 Task: Use the formula "COUPNCD" in spreadsheet "Project portfolio".
Action: Mouse moved to (483, 559)
Screenshot: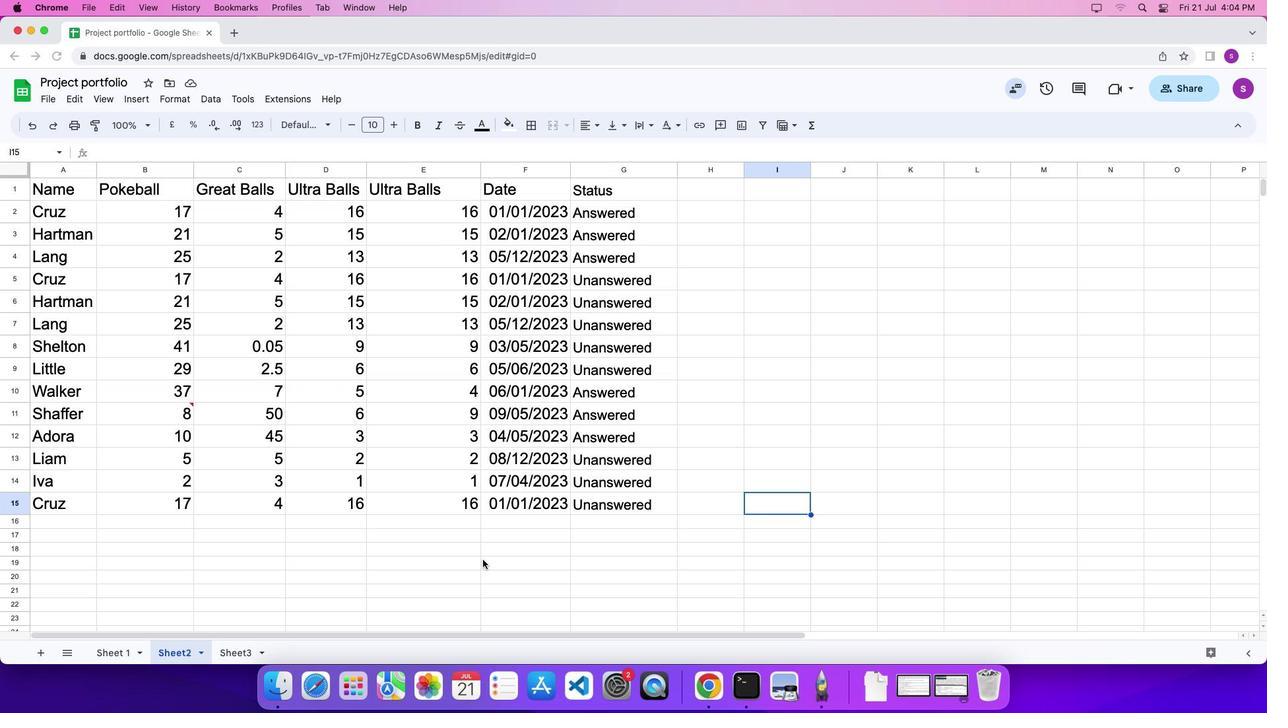 
Action: Mouse pressed left at (483, 559)
Screenshot: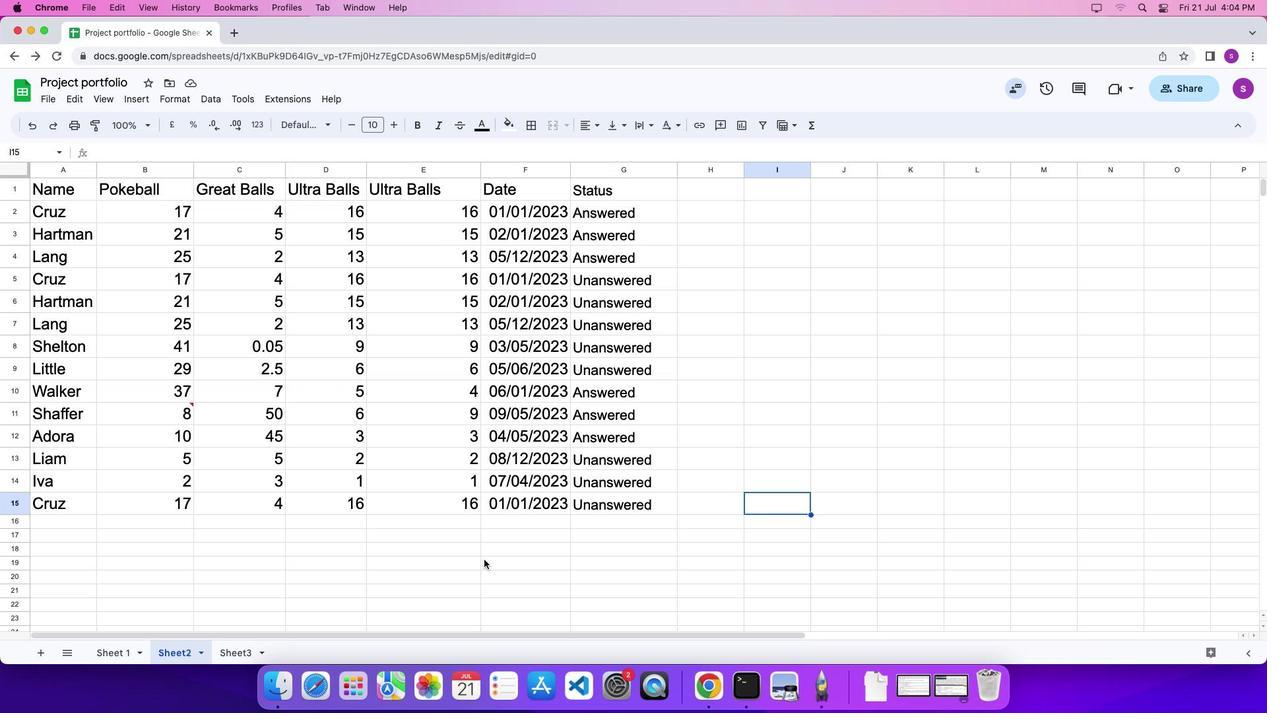 
Action: Mouse moved to (491, 563)
Screenshot: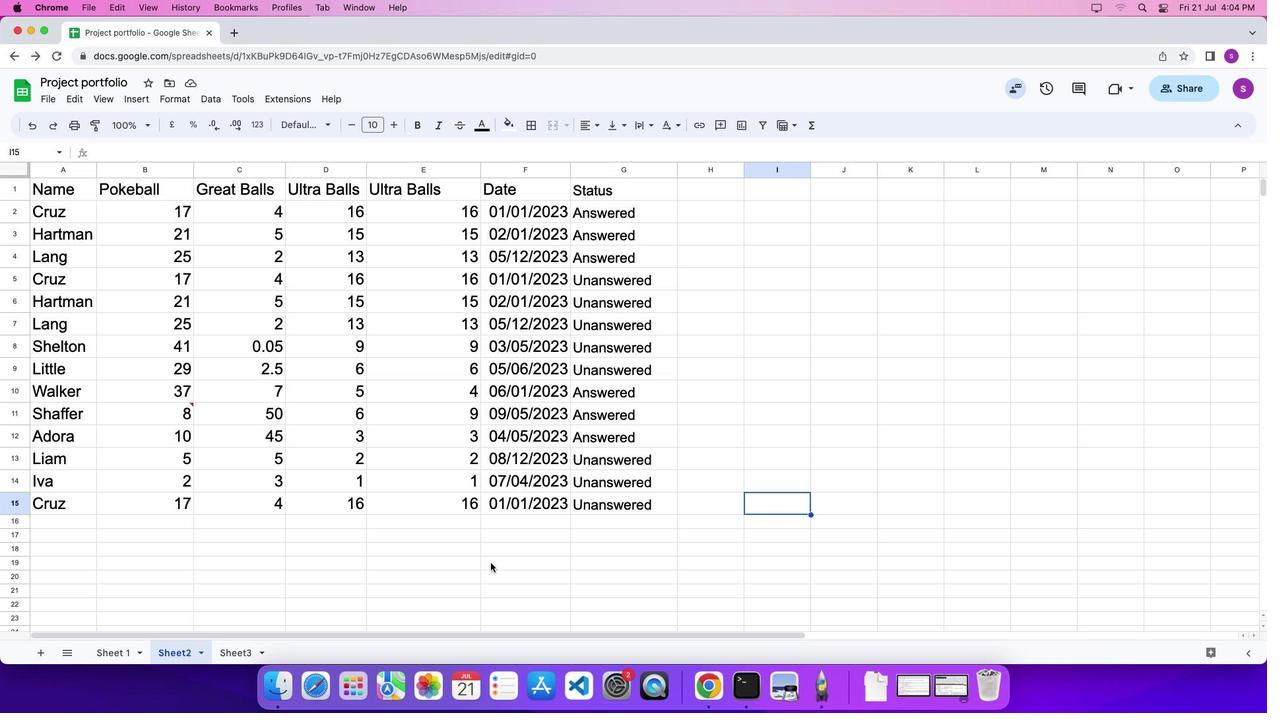 
Action: Mouse pressed left at (491, 563)
Screenshot: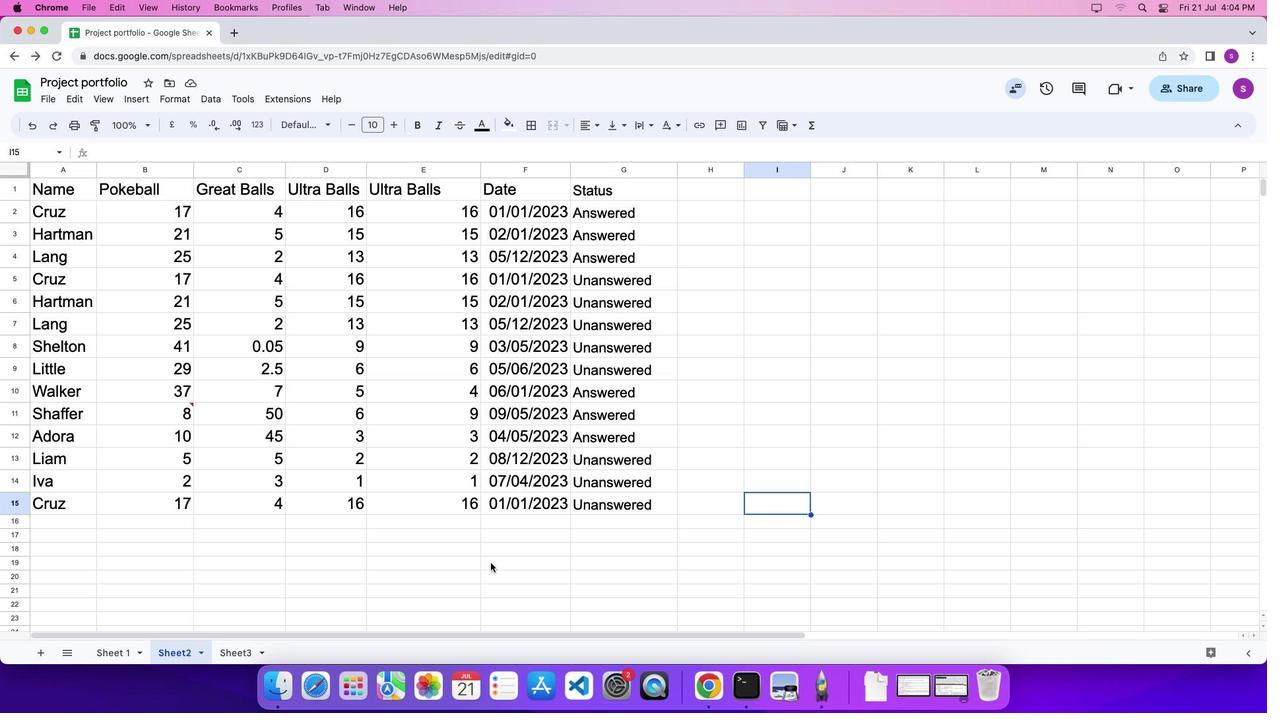 
Action: Mouse pressed left at (491, 563)
Screenshot: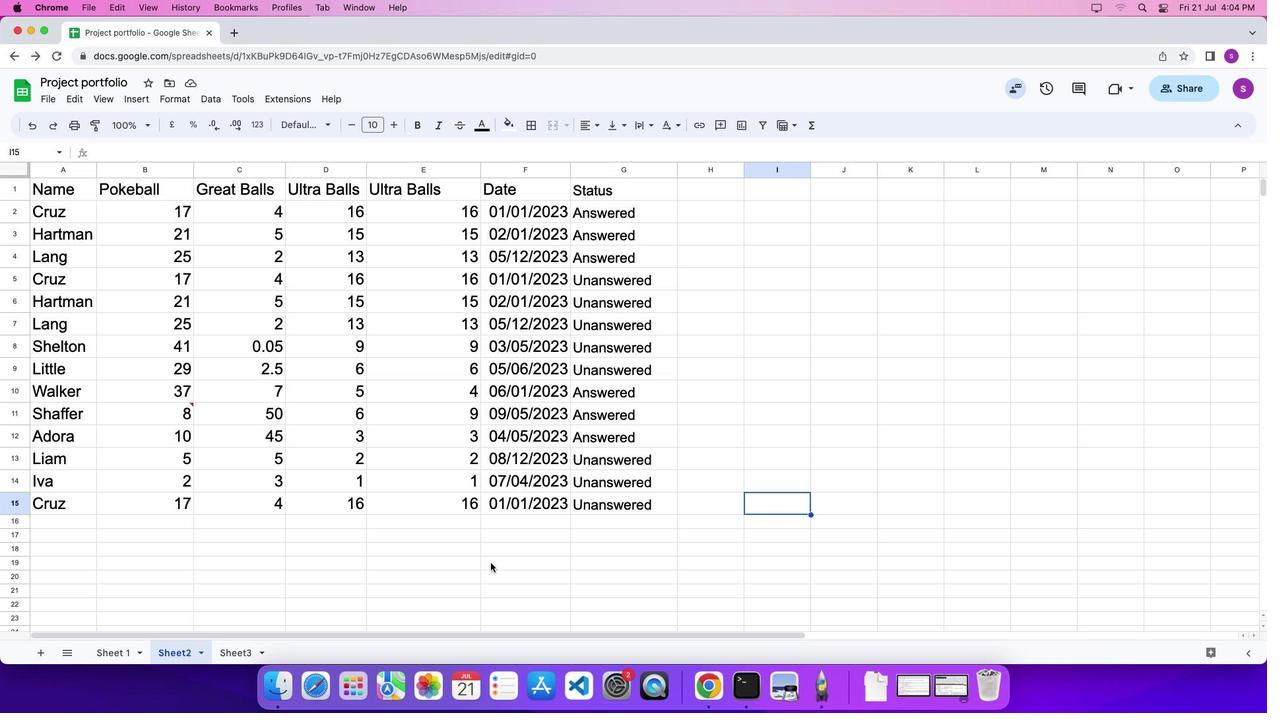 
Action: Mouse moved to (493, 563)
Screenshot: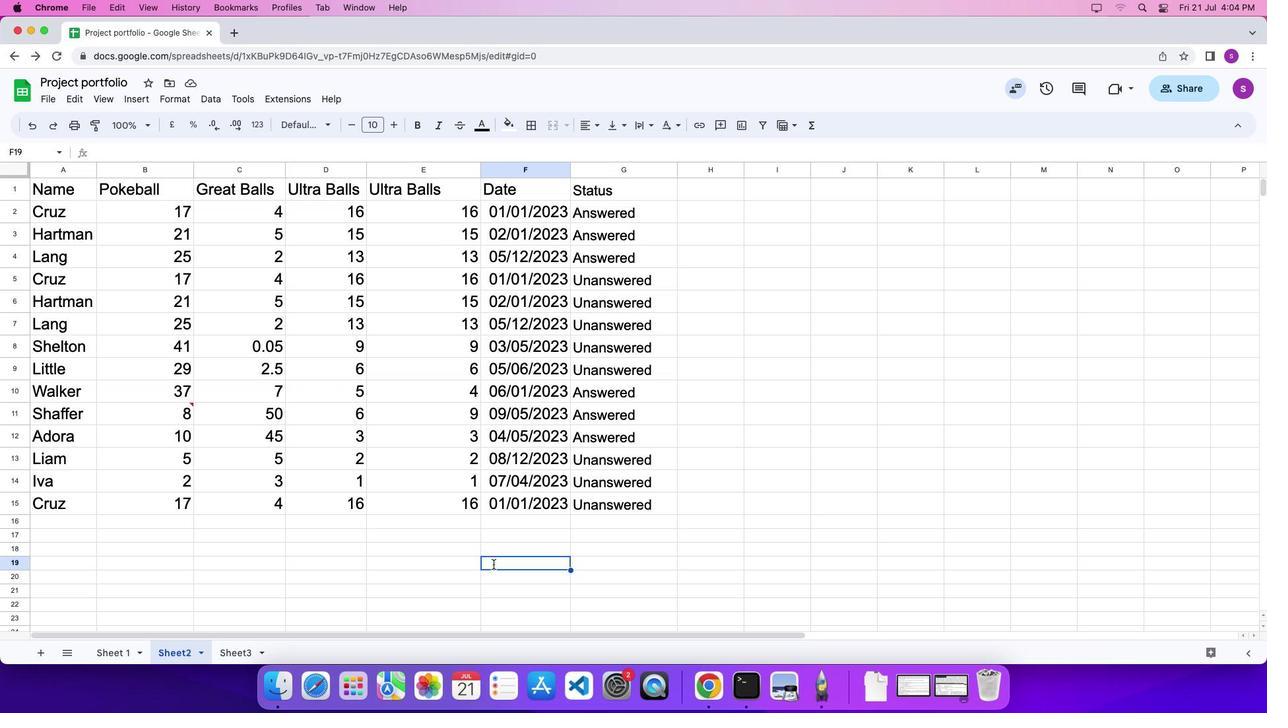 
Action: Key pressed '='
Screenshot: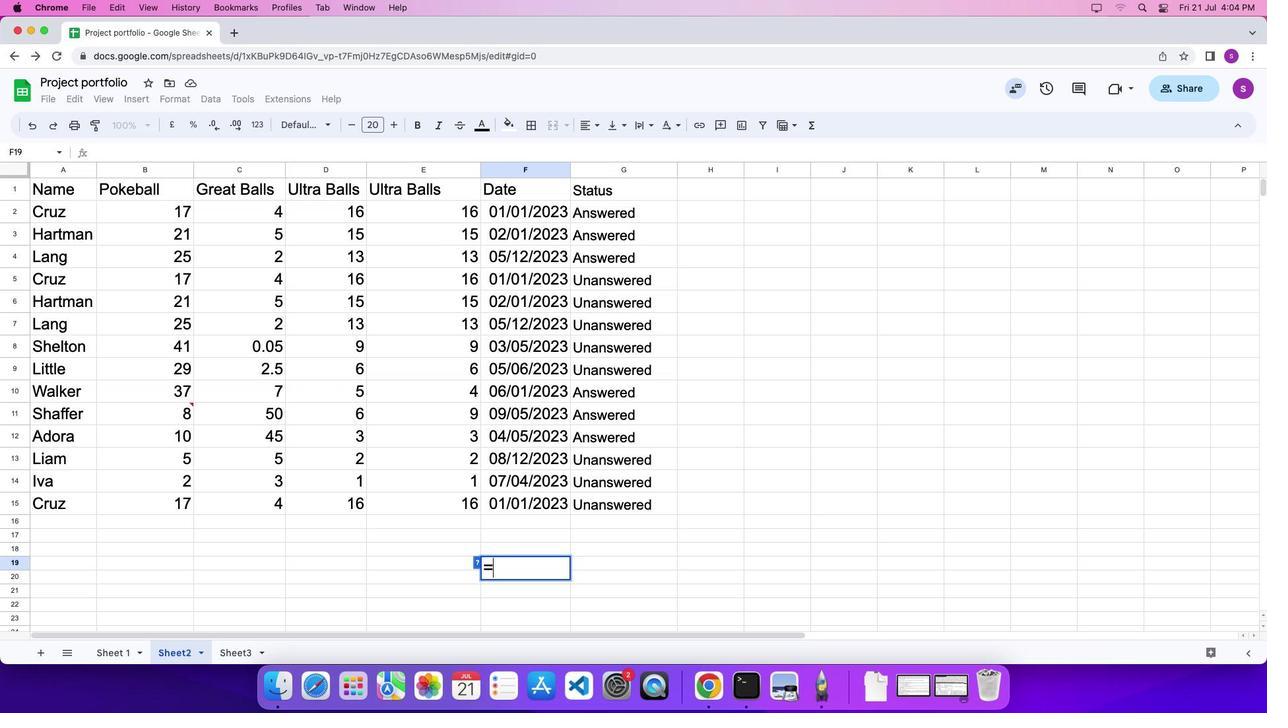 
Action: Mouse moved to (812, 122)
Screenshot: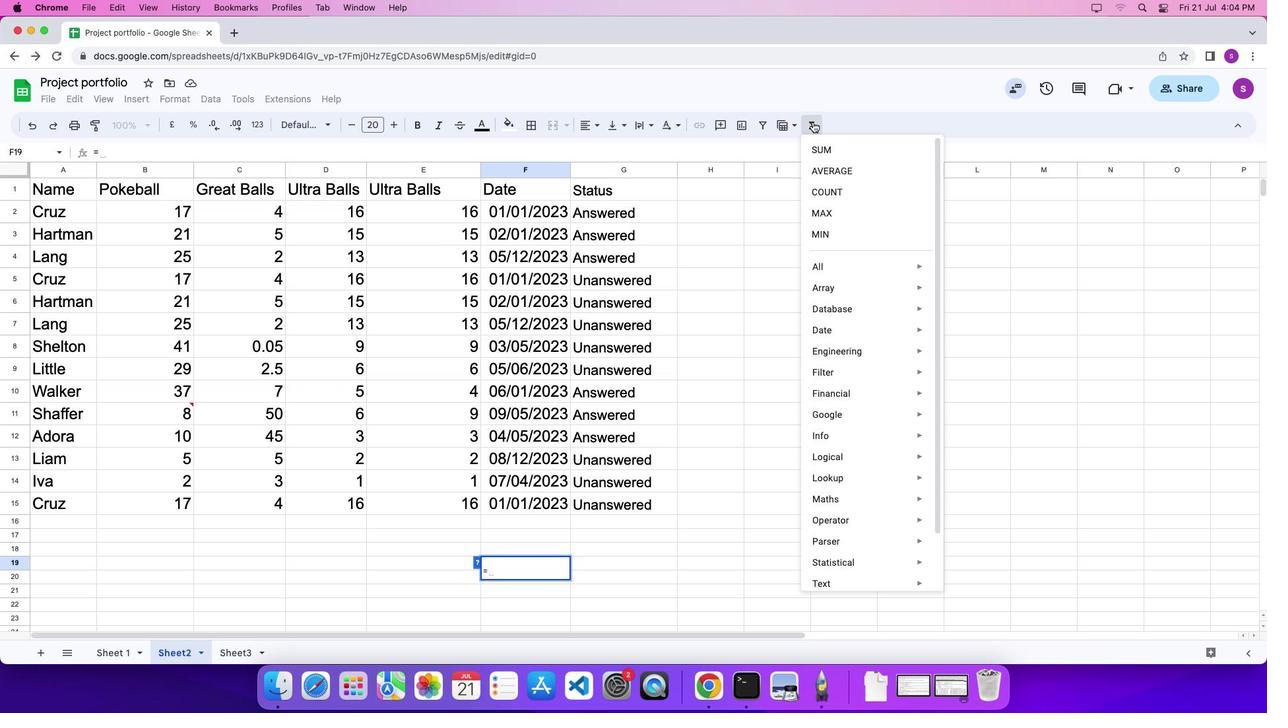 
Action: Mouse pressed left at (812, 122)
Screenshot: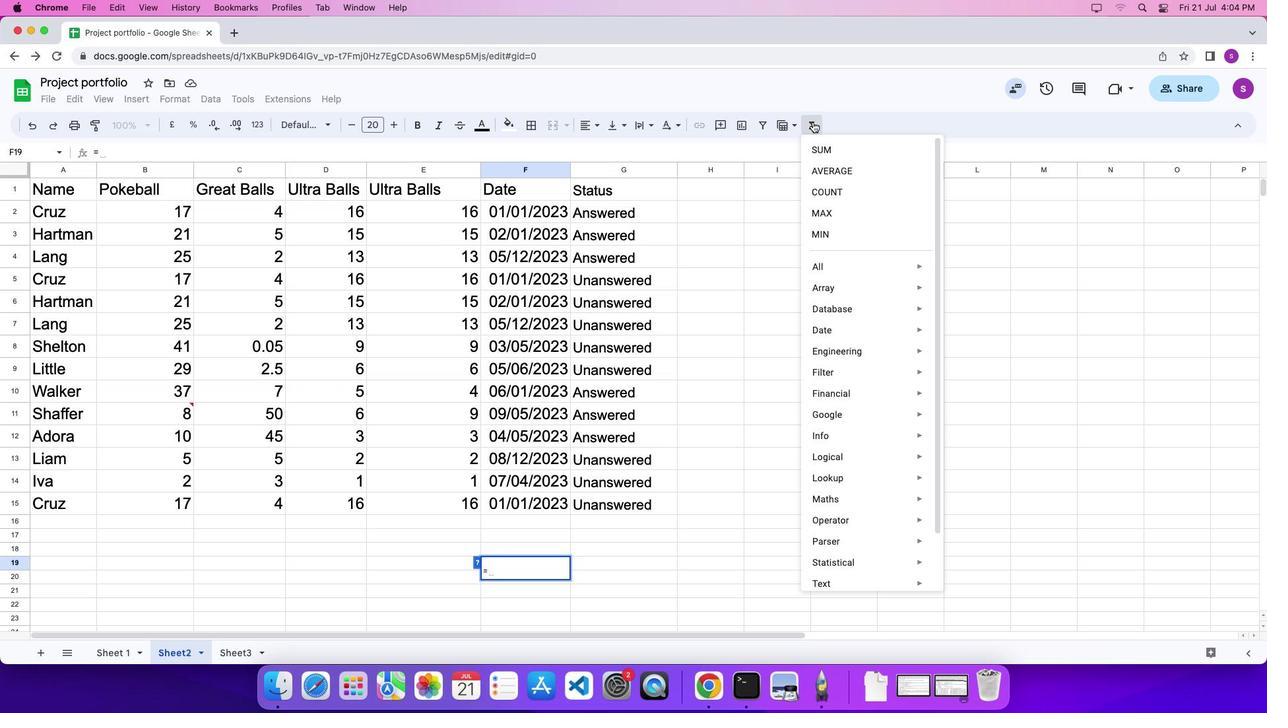 
Action: Mouse moved to (1014, 610)
Screenshot: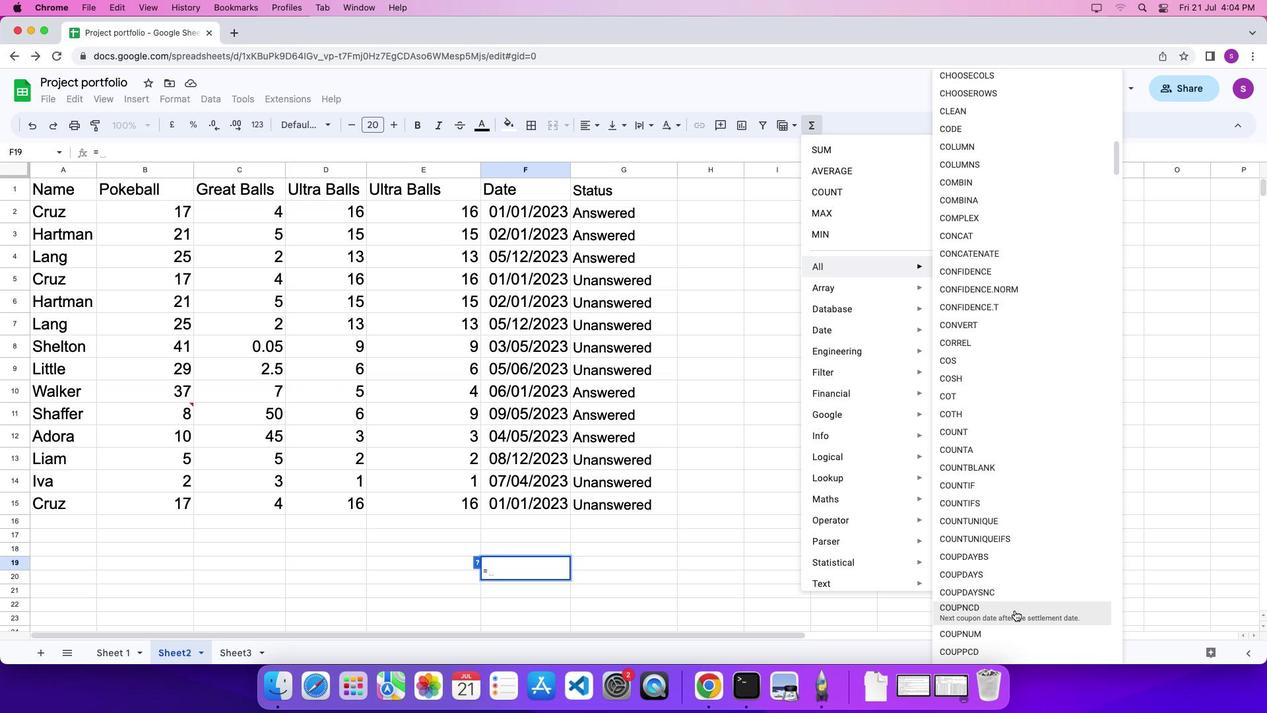 
Action: Mouse pressed left at (1014, 610)
Screenshot: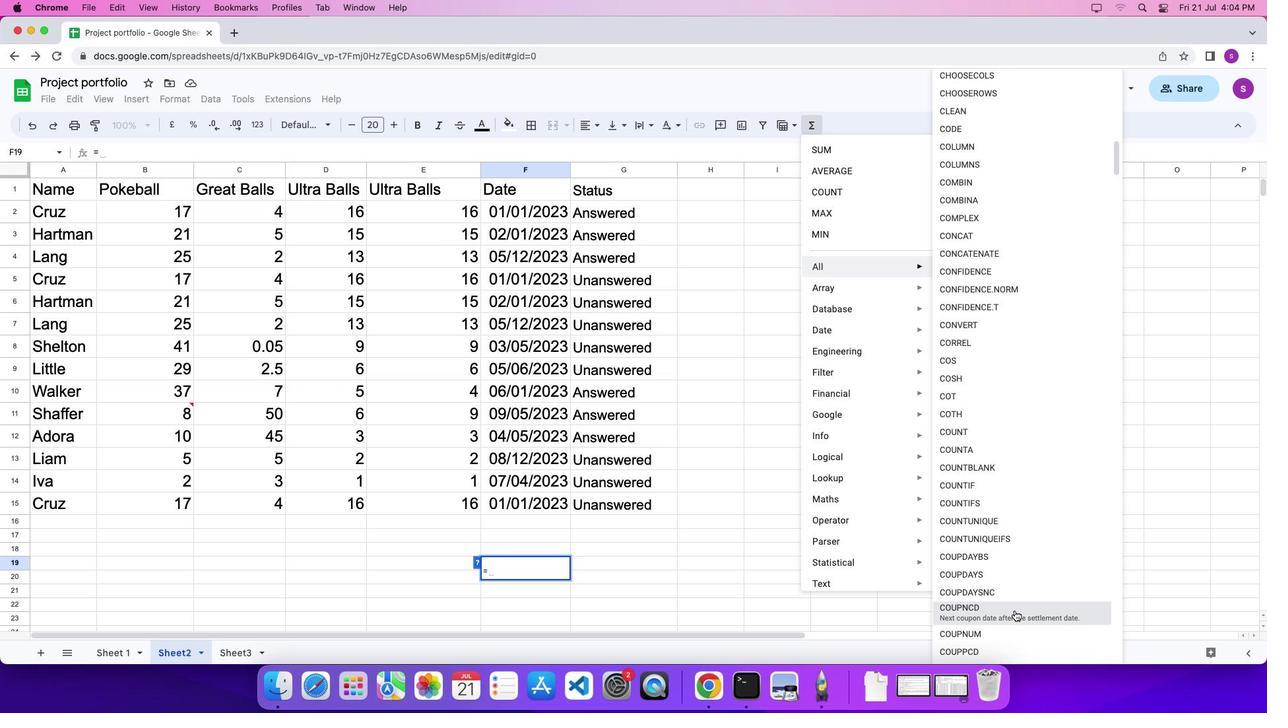 
Action: Mouse moved to (552, 208)
Screenshot: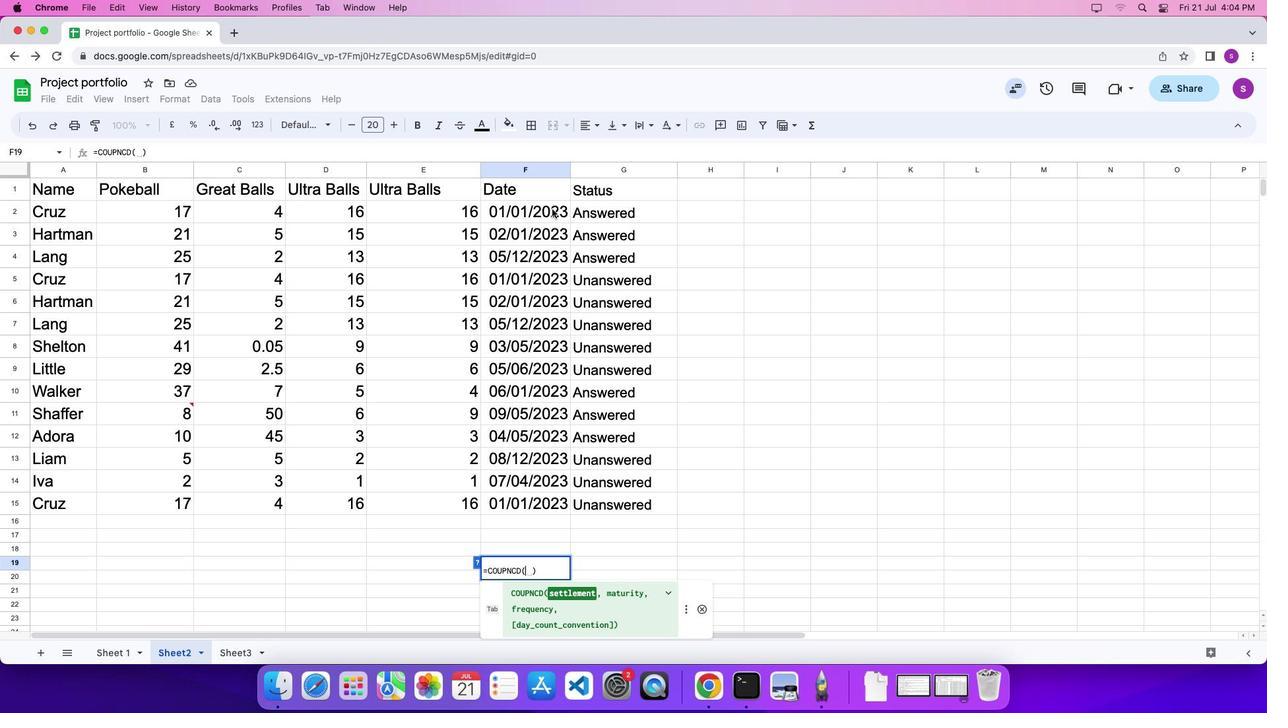 
Action: Mouse pressed left at (552, 208)
Screenshot: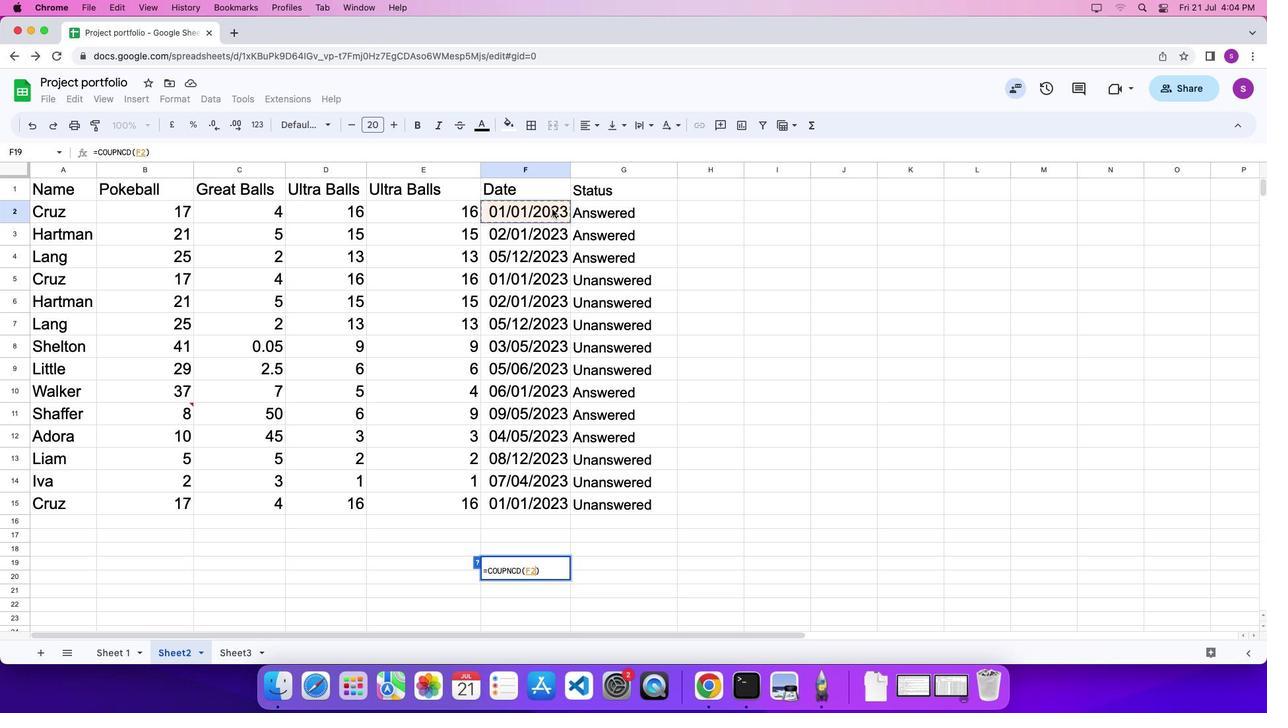 
Action: Key pressed ','
Screenshot: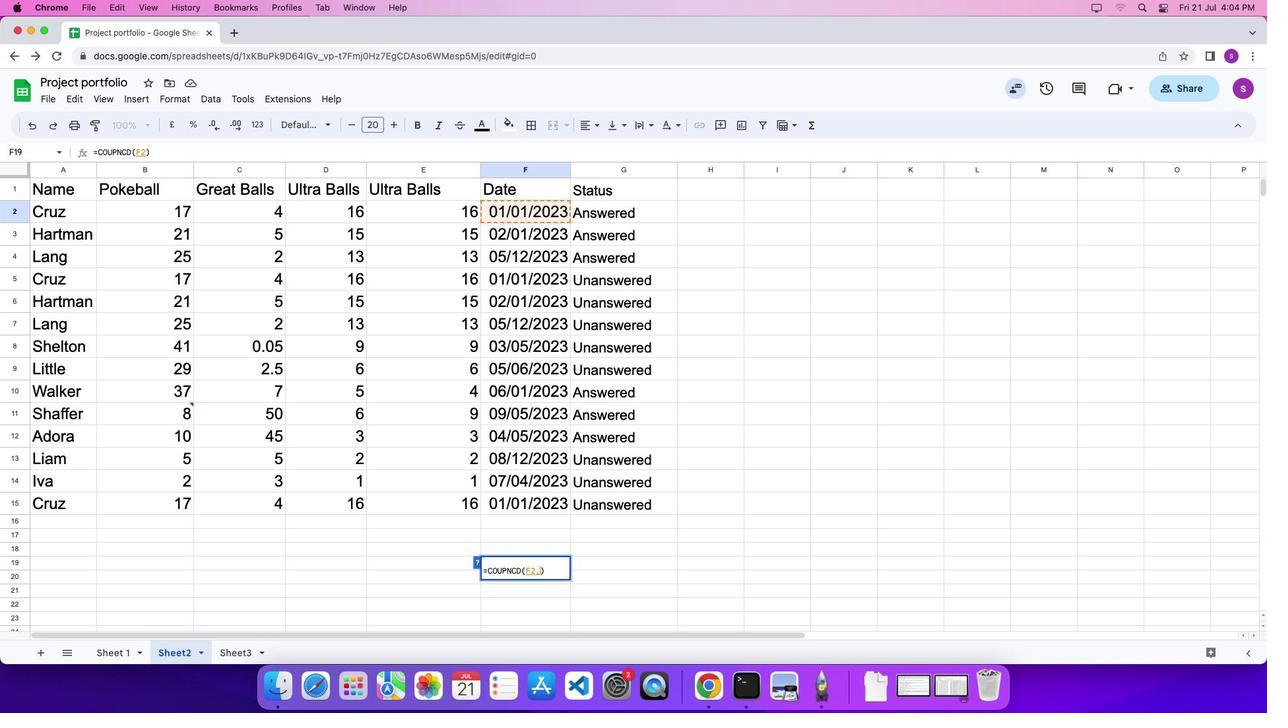 
Action: Mouse moved to (552, 233)
Screenshot: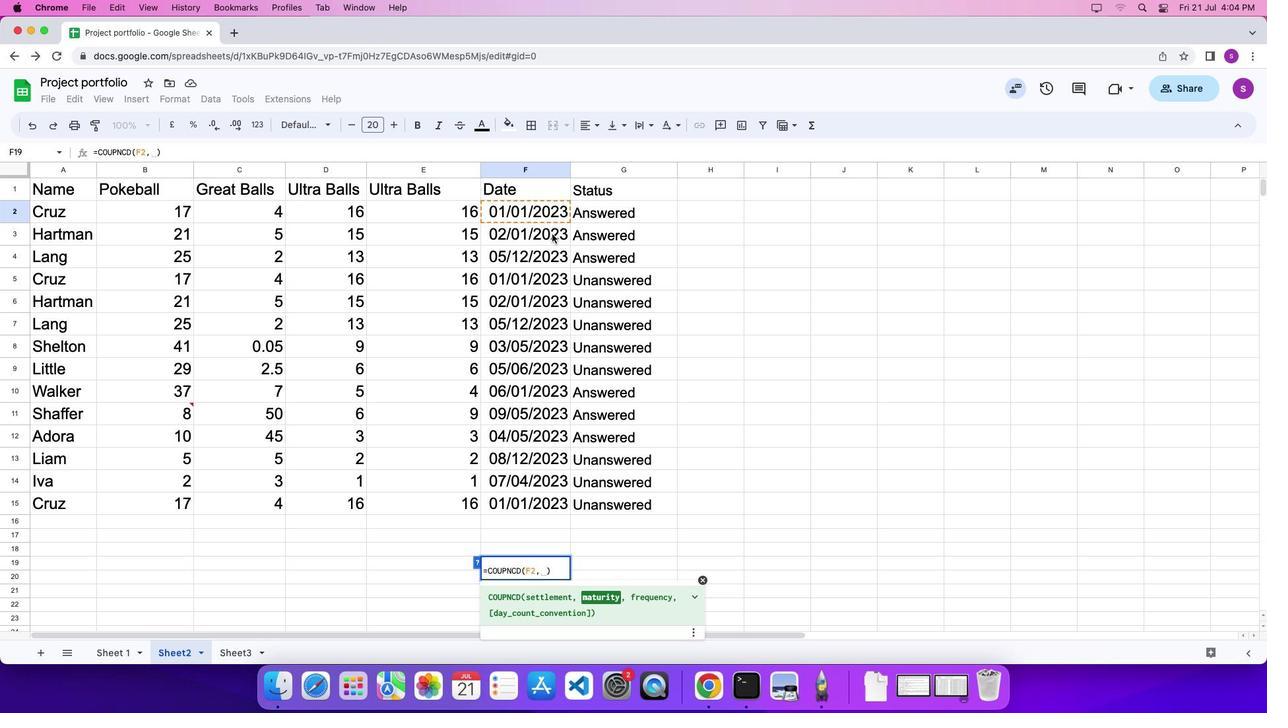 
Action: Mouse pressed left at (552, 233)
Screenshot: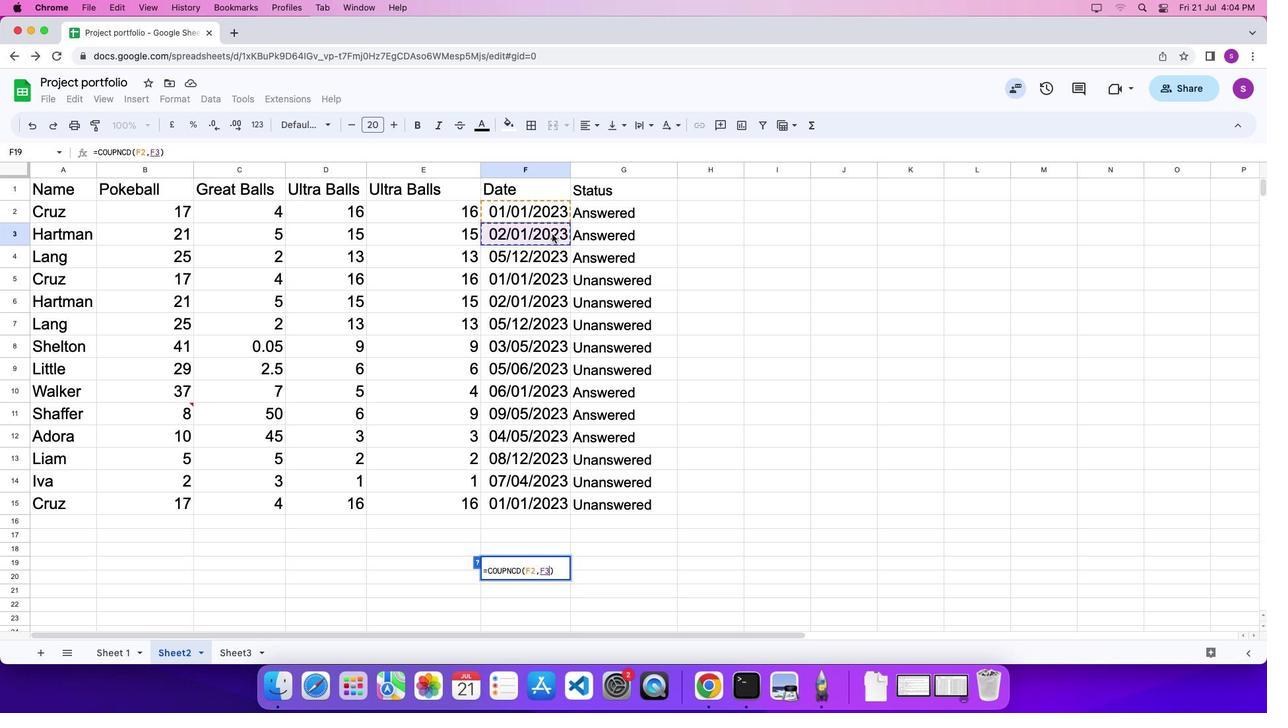 
Action: Key pressed ','
Screenshot: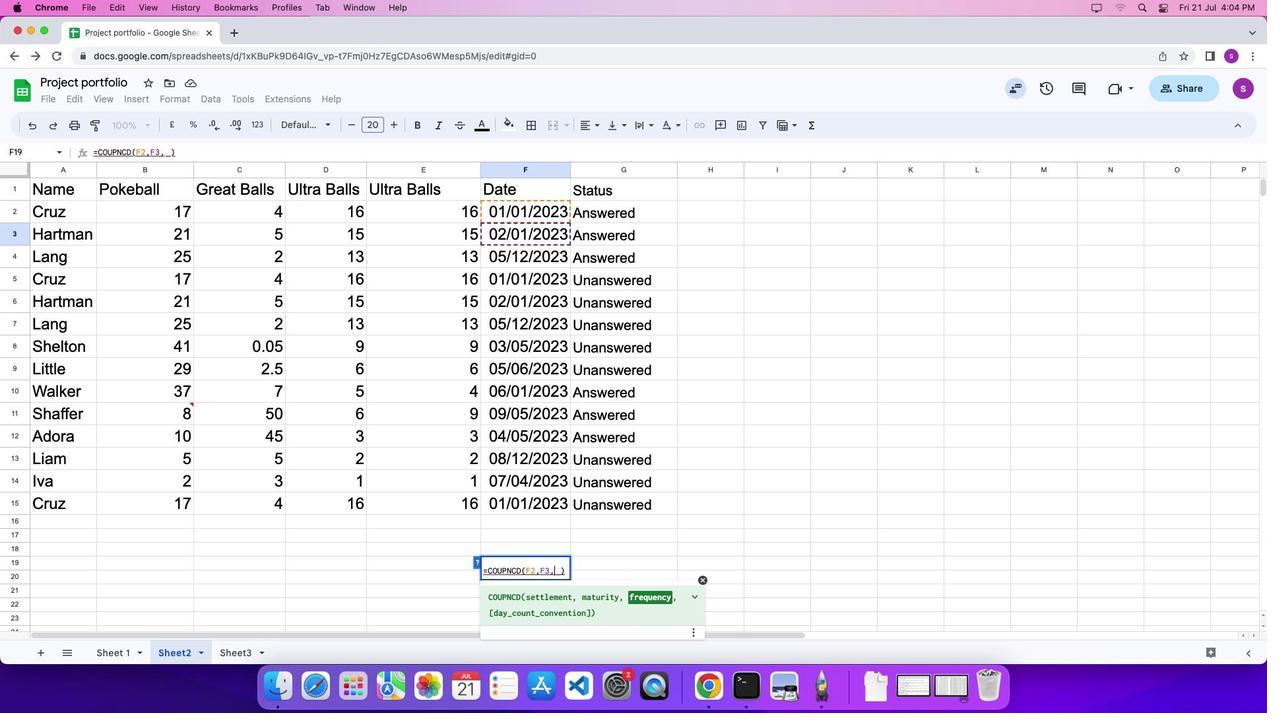 
Action: Mouse moved to (361, 458)
Screenshot: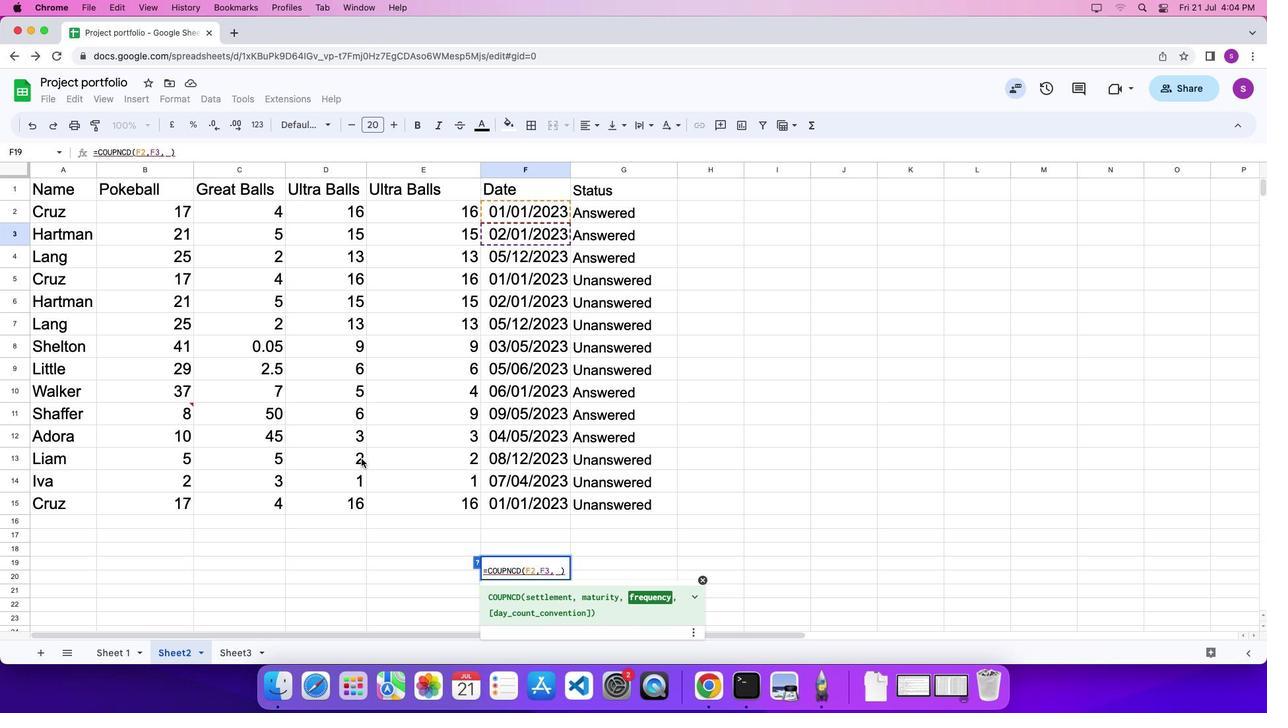 
Action: Mouse pressed left at (361, 458)
Screenshot: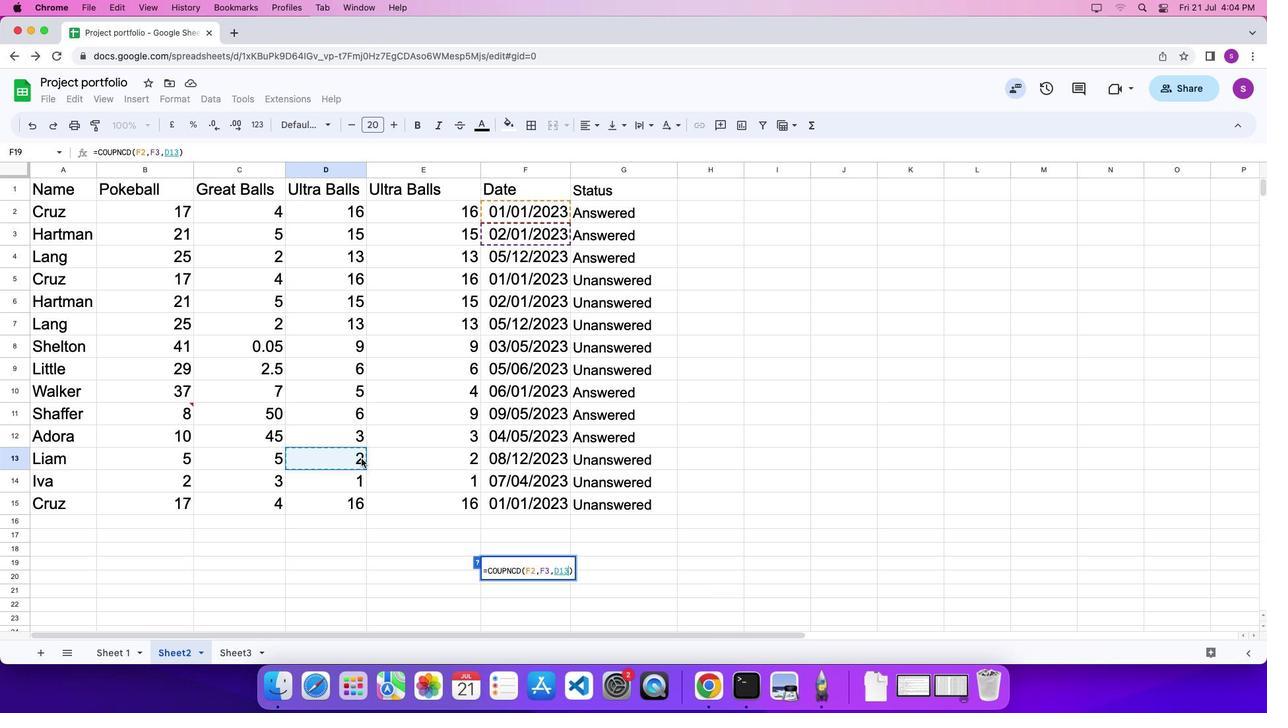 
Action: Key pressed ','
Screenshot: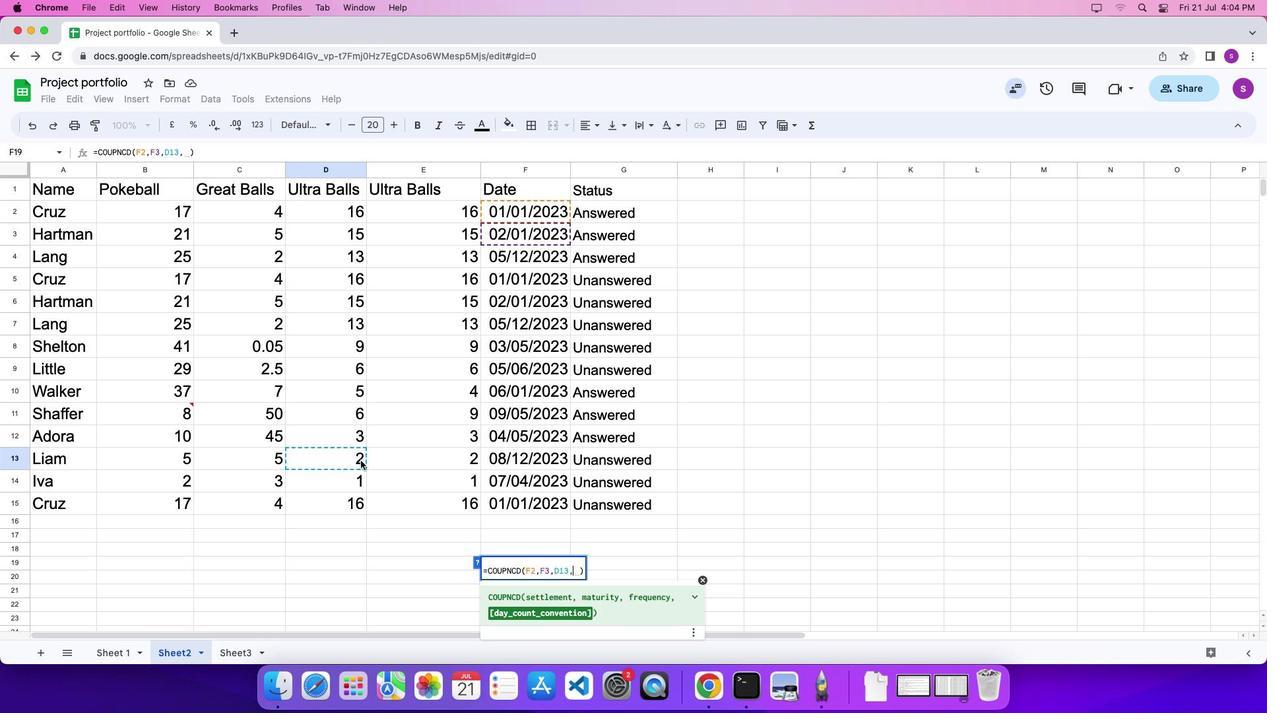 
Action: Mouse moved to (353, 482)
Screenshot: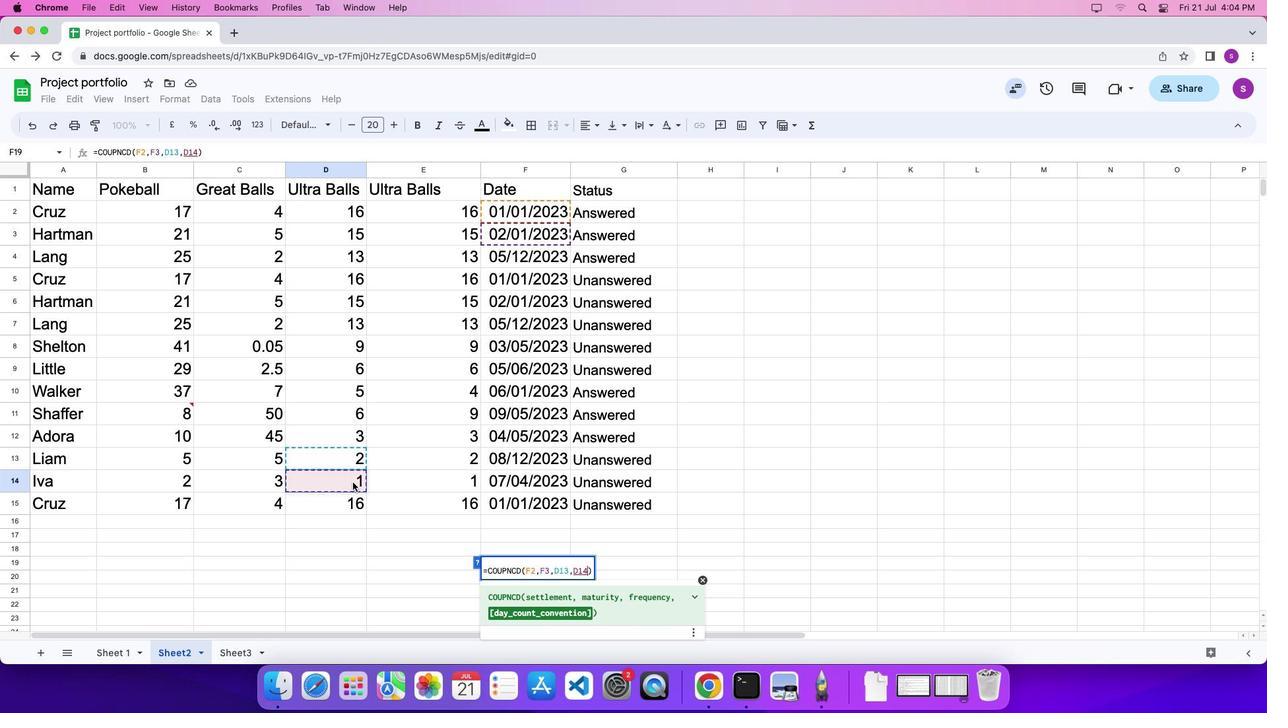 
Action: Mouse pressed left at (353, 482)
Screenshot: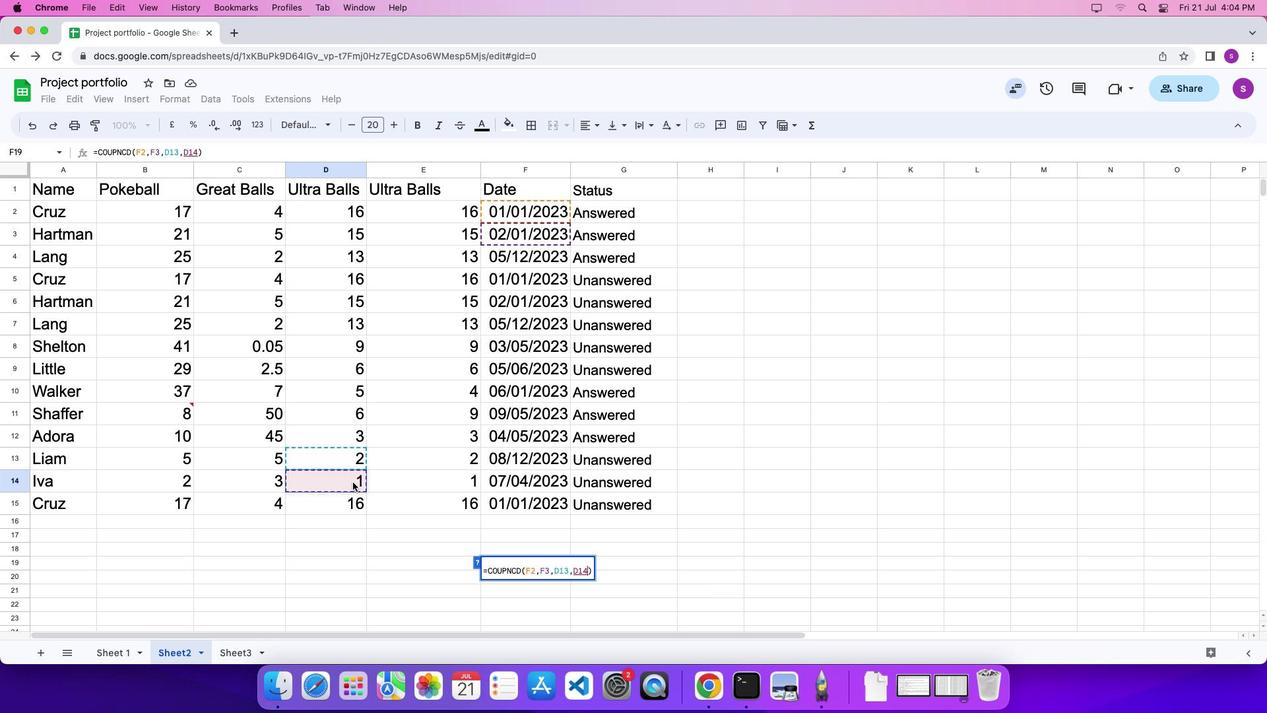 
Action: Mouse moved to (538, 561)
Screenshot: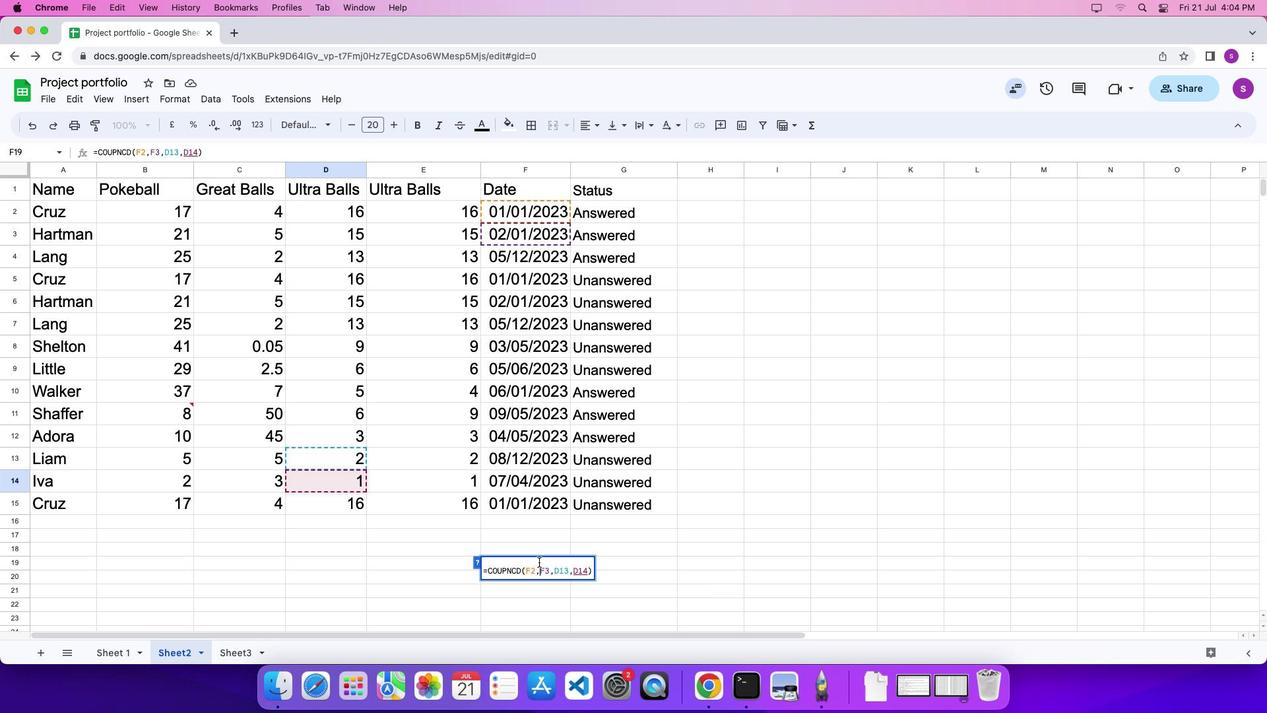 
Action: Mouse pressed left at (538, 561)
Screenshot: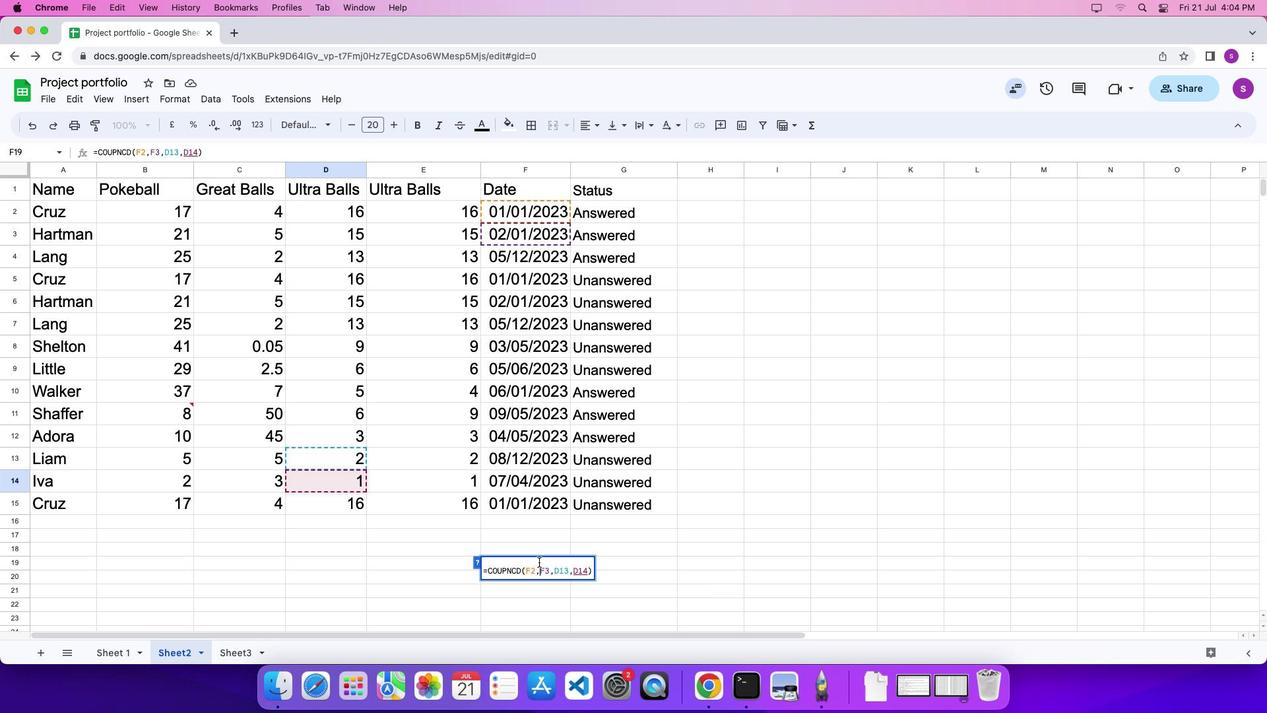 
Action: Mouse moved to (597, 590)
Screenshot: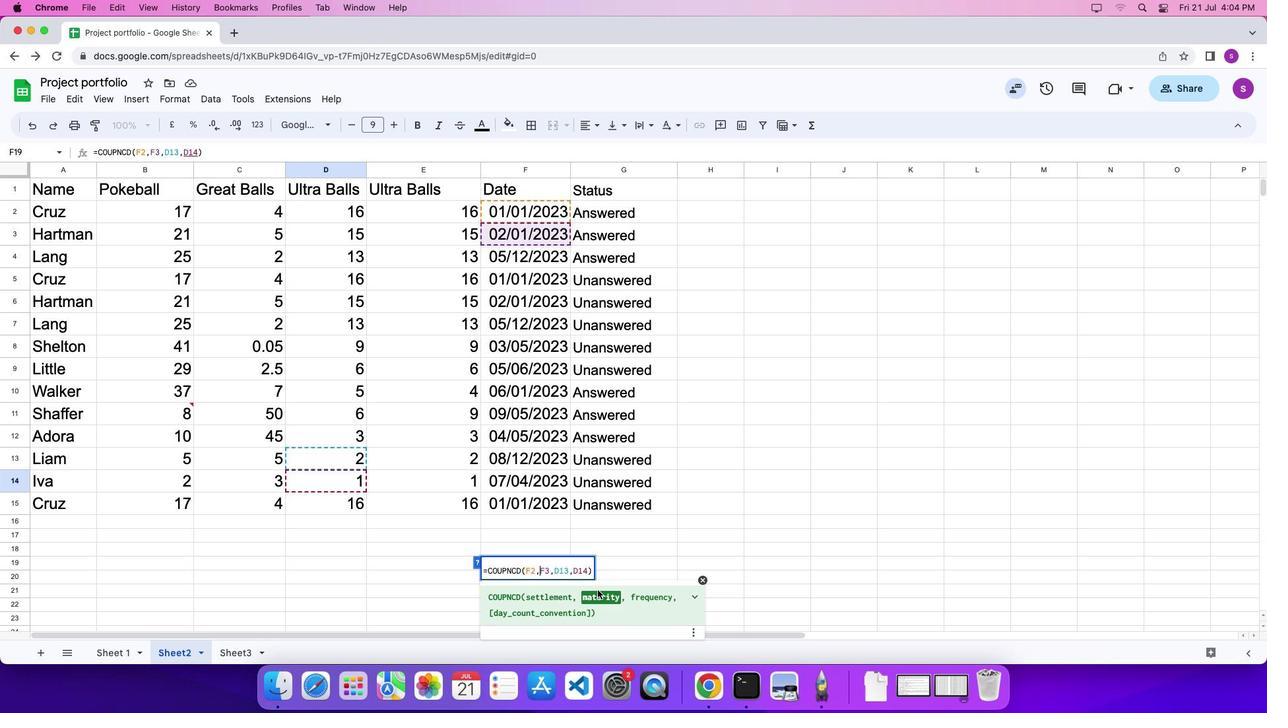 
Action: Key pressed Key.rightKey.rightKey.rightKey.rightKey.rightKey.rightKey.rightKey.rightKey.rightKey.rightKey.rightKey.rightKey.enter
Screenshot: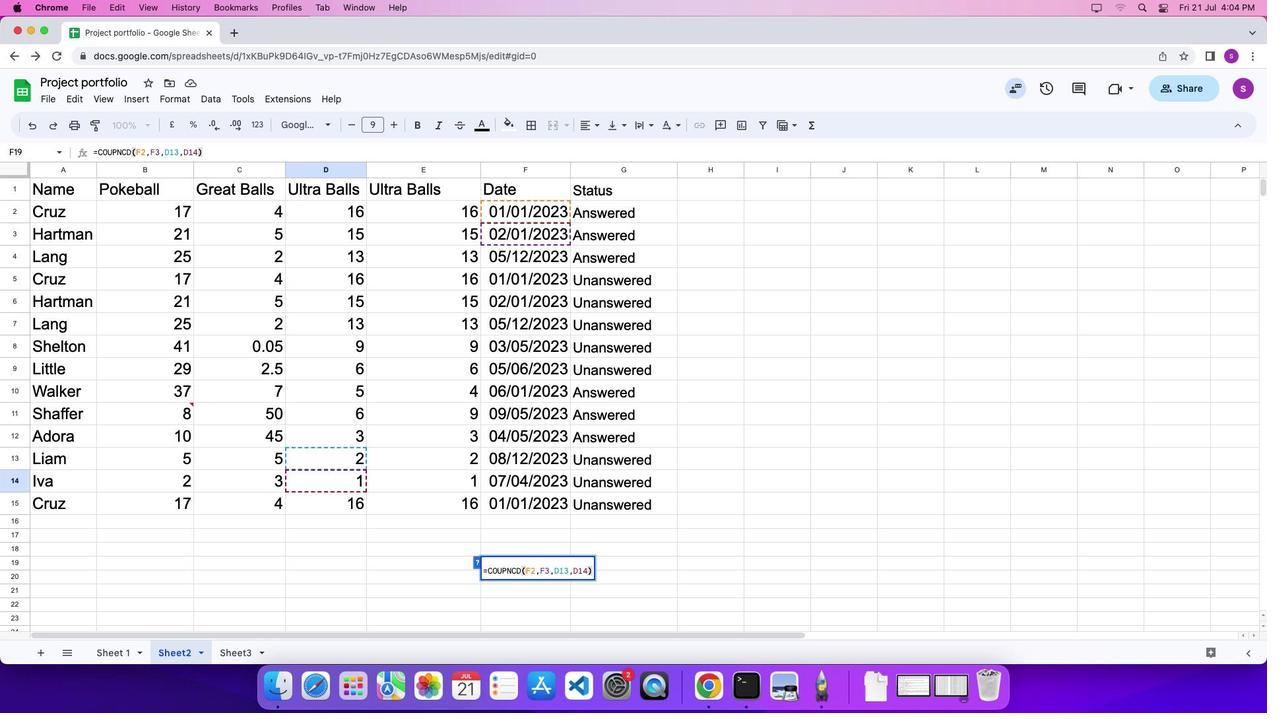 
